 Task: Add Nature's Way Vitamin B-1 to the cart.
Action: Mouse moved to (15, 73)
Screenshot: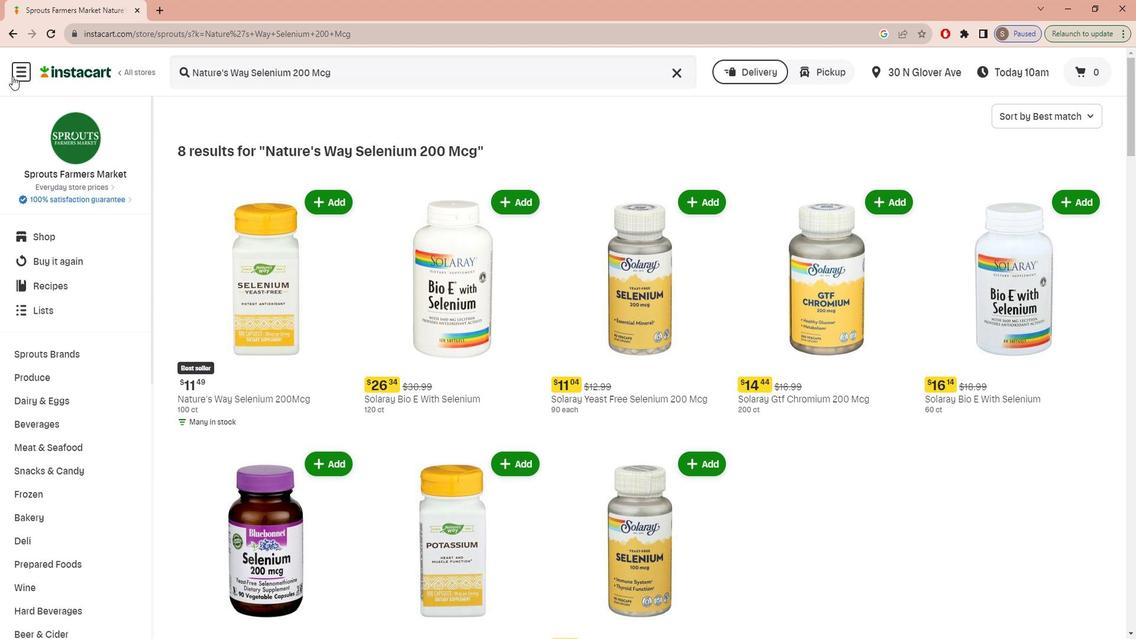 
Action: Mouse pressed left at (15, 73)
Screenshot: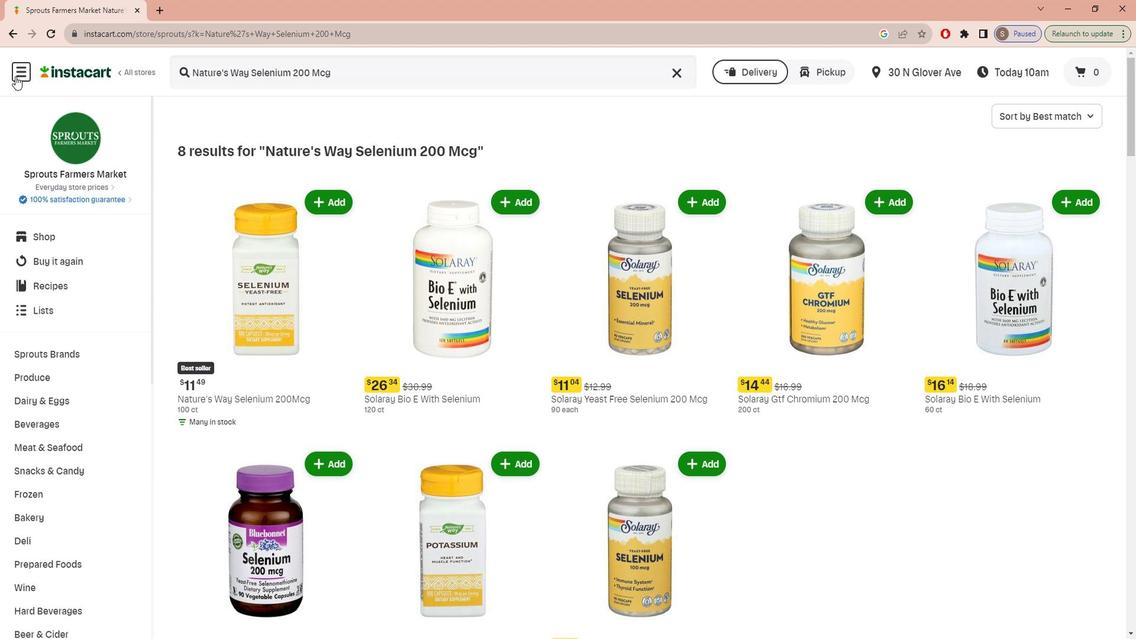 
Action: Mouse moved to (37, 150)
Screenshot: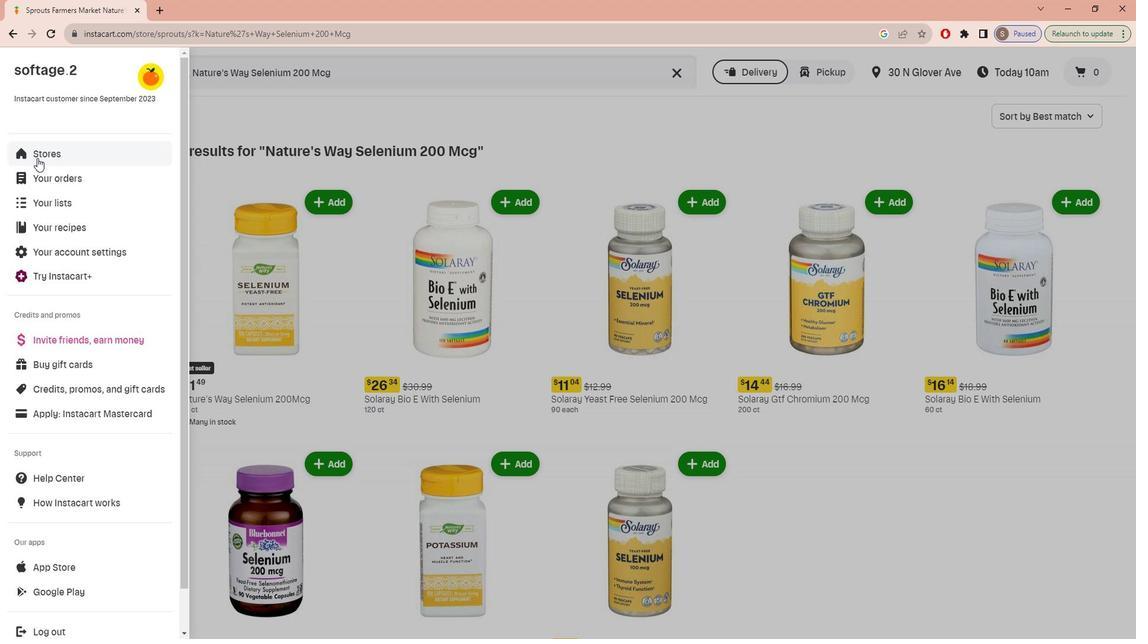 
Action: Mouse pressed left at (37, 150)
Screenshot: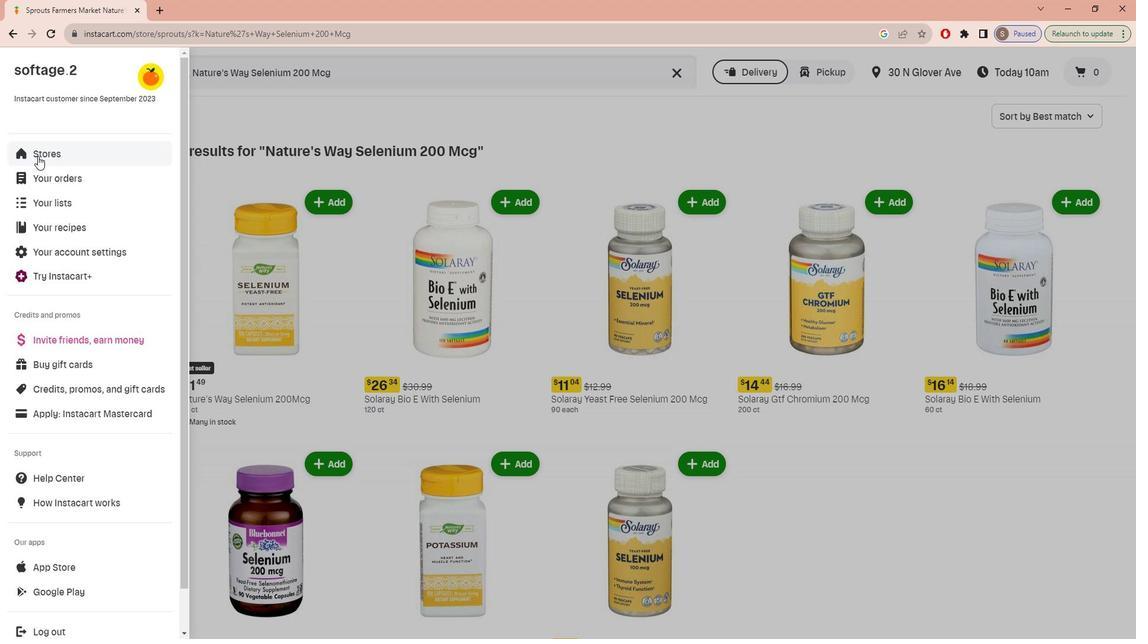 
Action: Mouse moved to (269, 119)
Screenshot: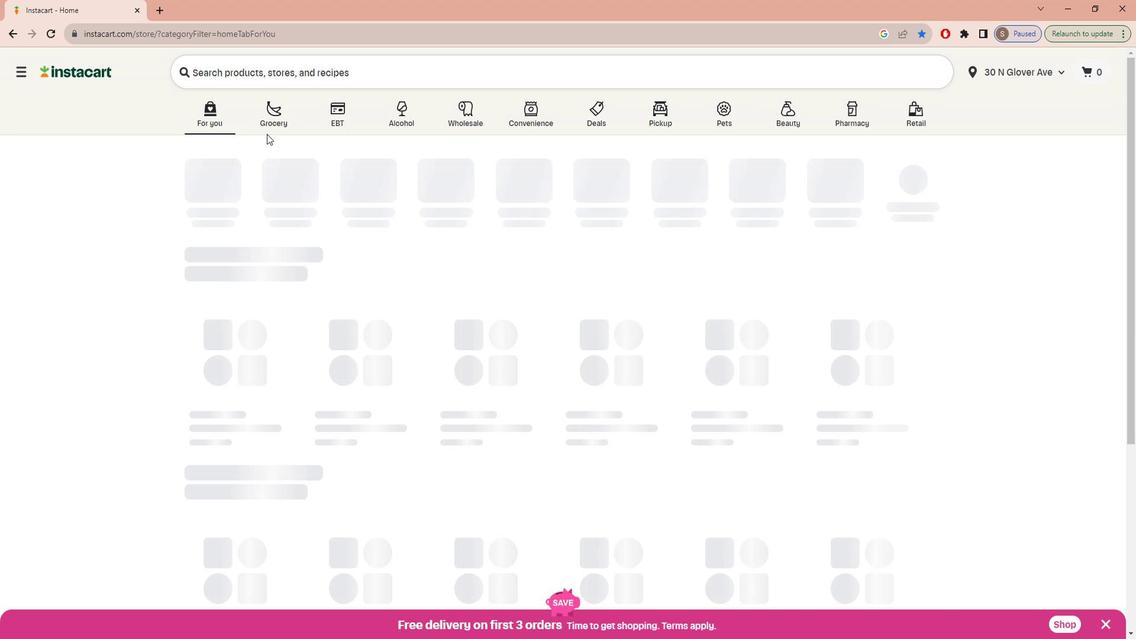 
Action: Mouse pressed left at (269, 119)
Screenshot: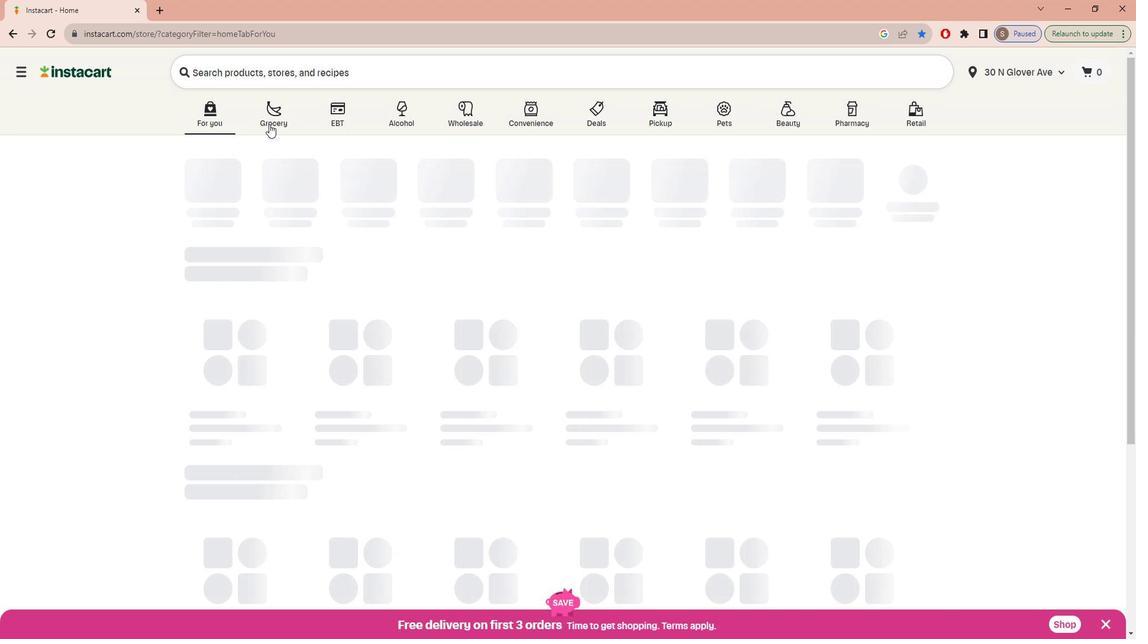
Action: Mouse moved to (246, 327)
Screenshot: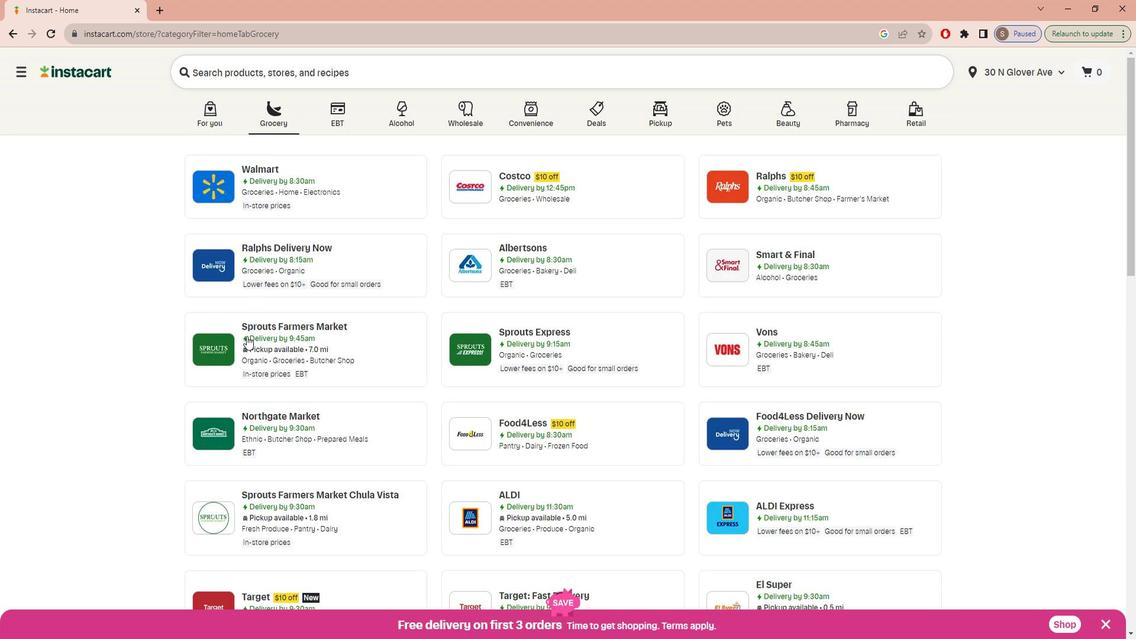 
Action: Mouse pressed left at (246, 327)
Screenshot: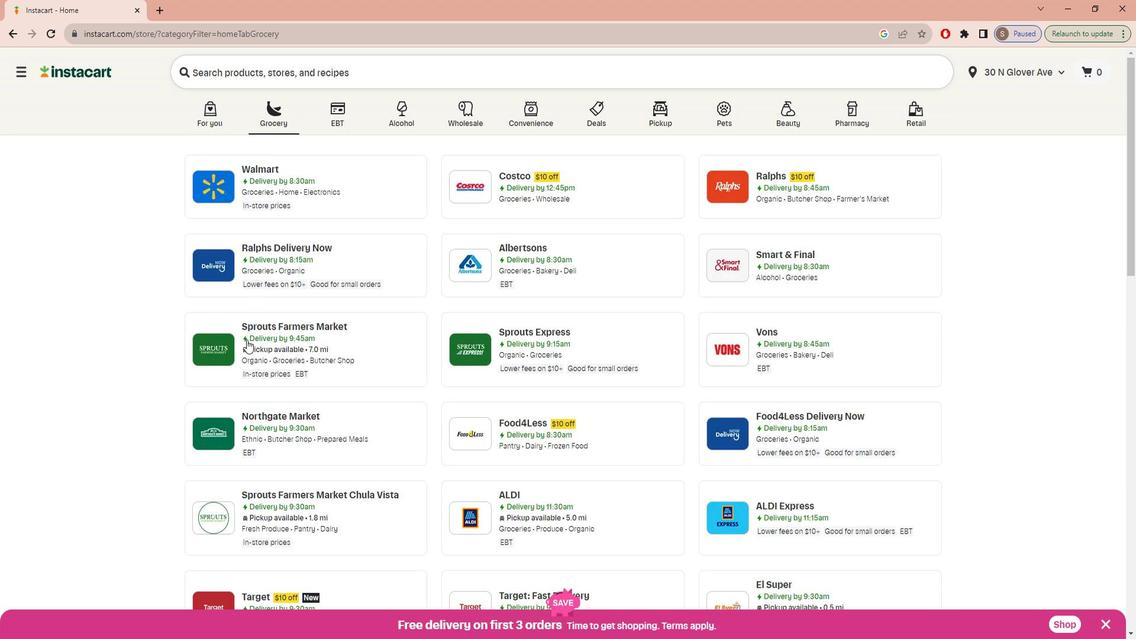 
Action: Mouse moved to (49, 471)
Screenshot: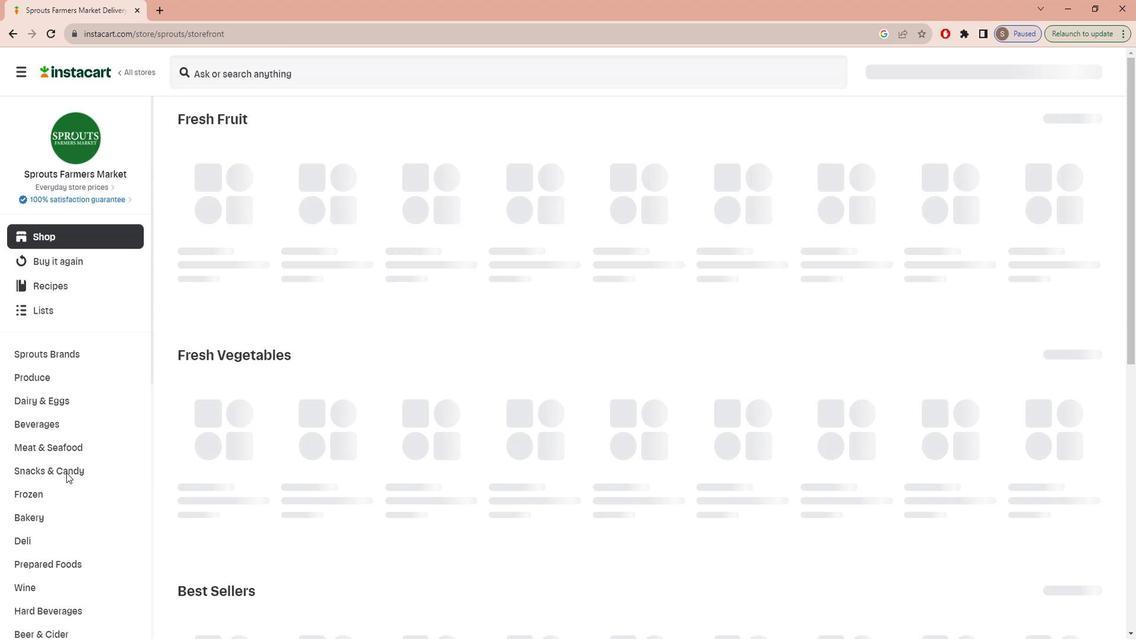 
Action: Mouse scrolled (49, 471) with delta (0, 0)
Screenshot: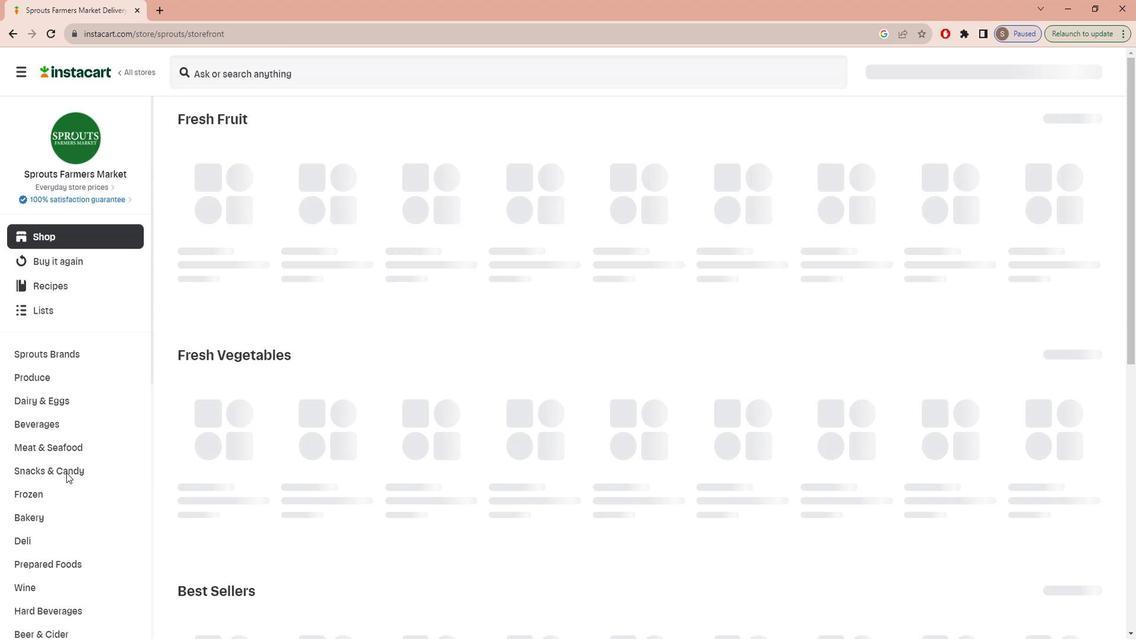 
Action: Mouse moved to (44, 480)
Screenshot: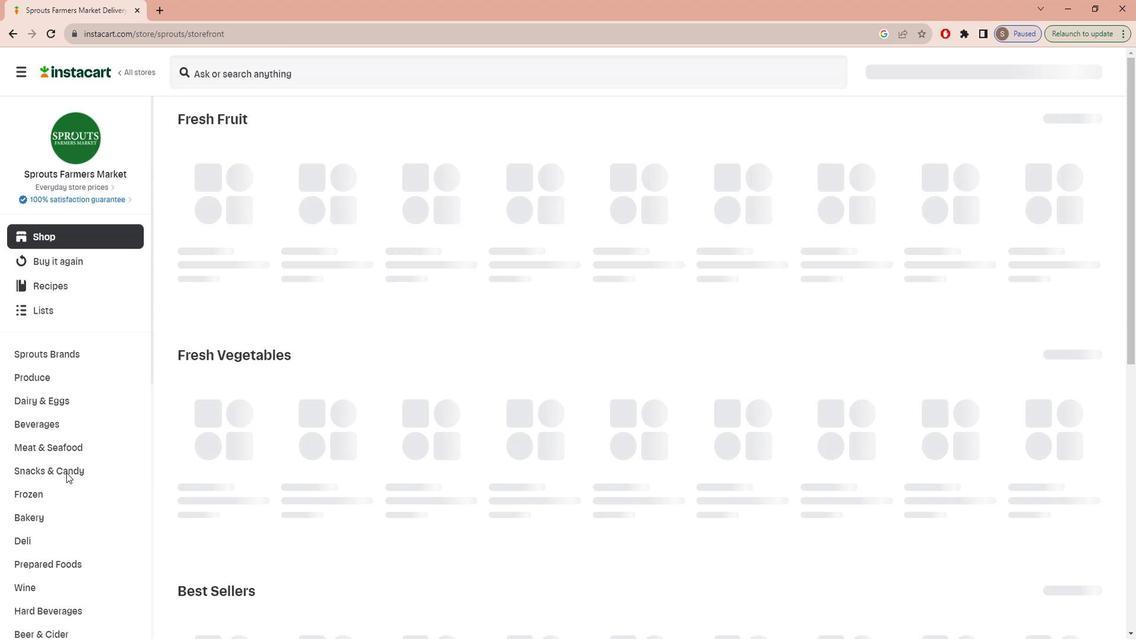 
Action: Mouse scrolled (44, 479) with delta (0, 0)
Screenshot: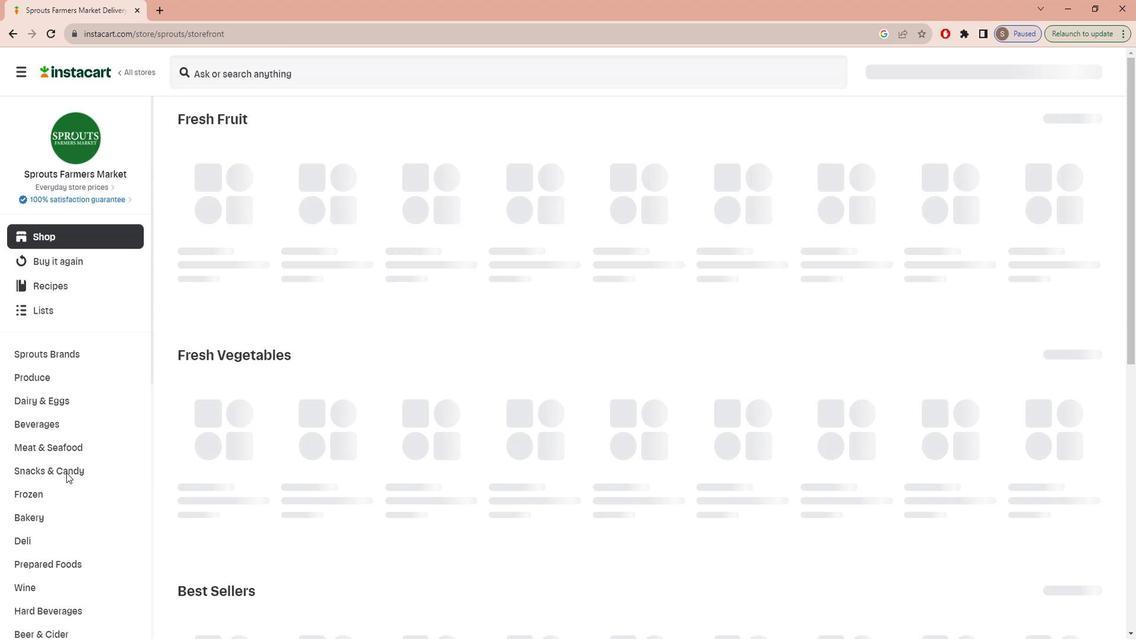 
Action: Mouse moved to (42, 481)
Screenshot: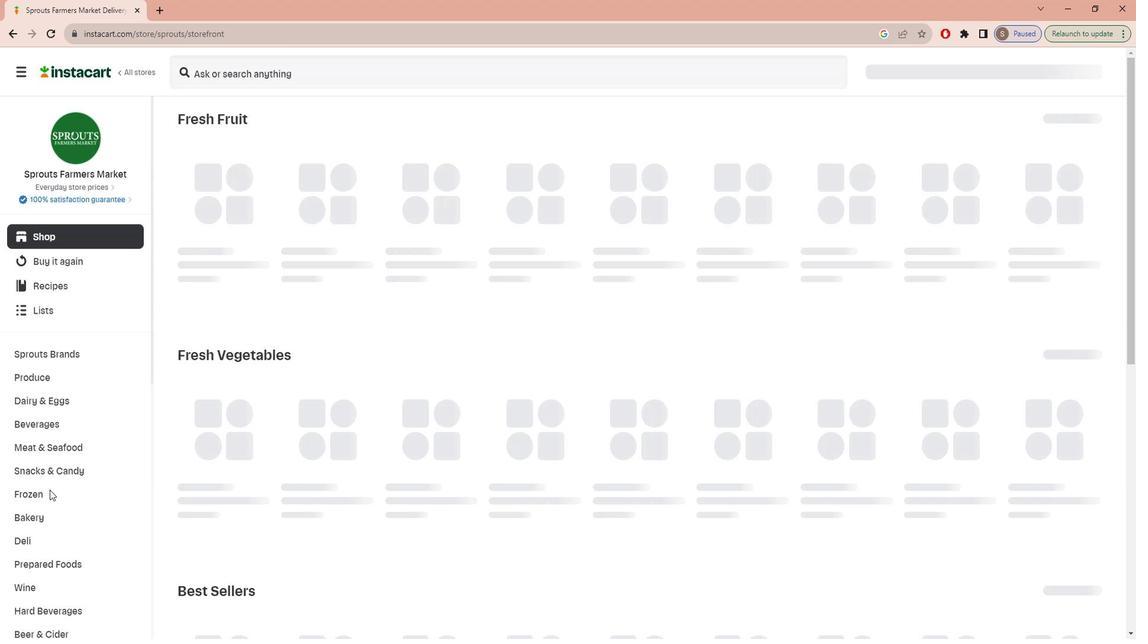 
Action: Mouse scrolled (42, 480) with delta (0, 0)
Screenshot: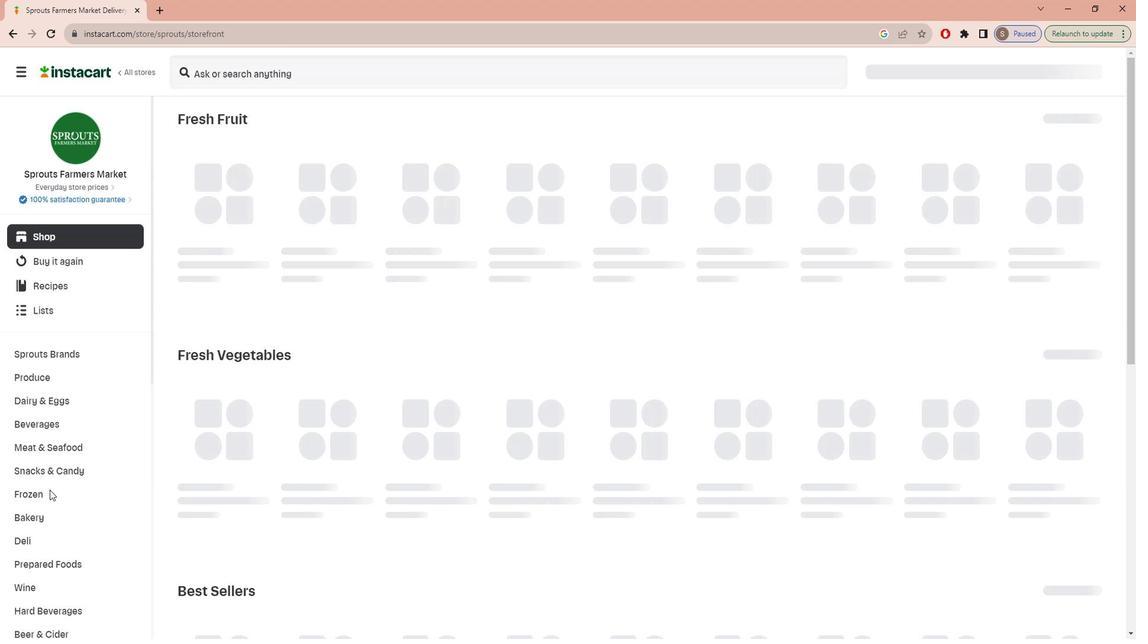
Action: Mouse moved to (40, 483)
Screenshot: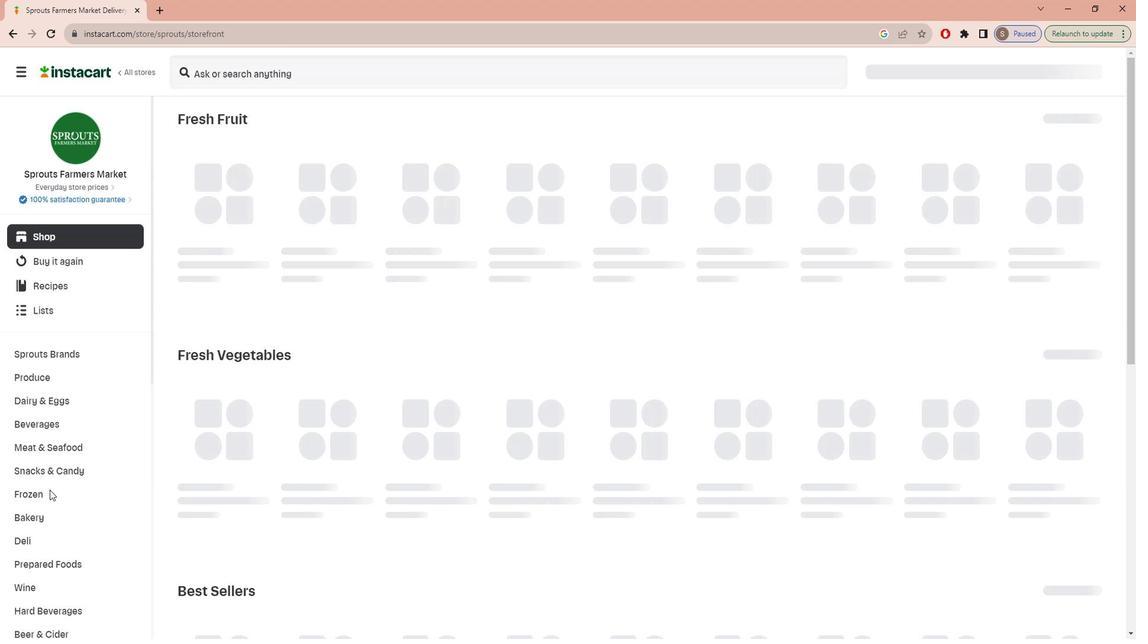 
Action: Mouse scrolled (40, 483) with delta (0, 0)
Screenshot: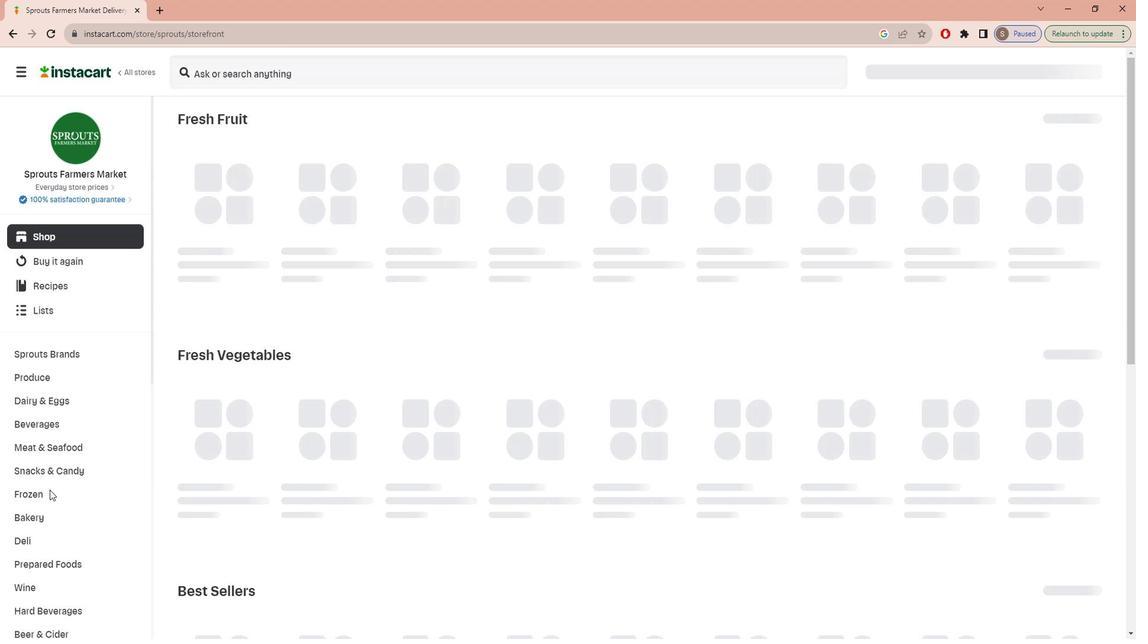 
Action: Mouse moved to (40, 483)
Screenshot: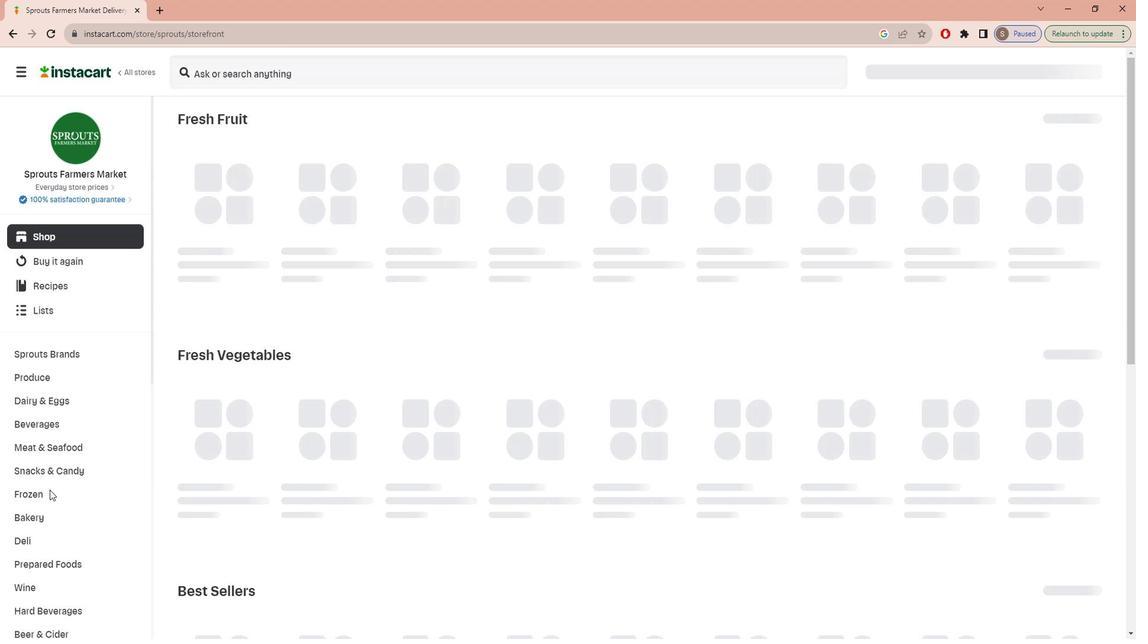 
Action: Mouse scrolled (40, 483) with delta (0, 0)
Screenshot: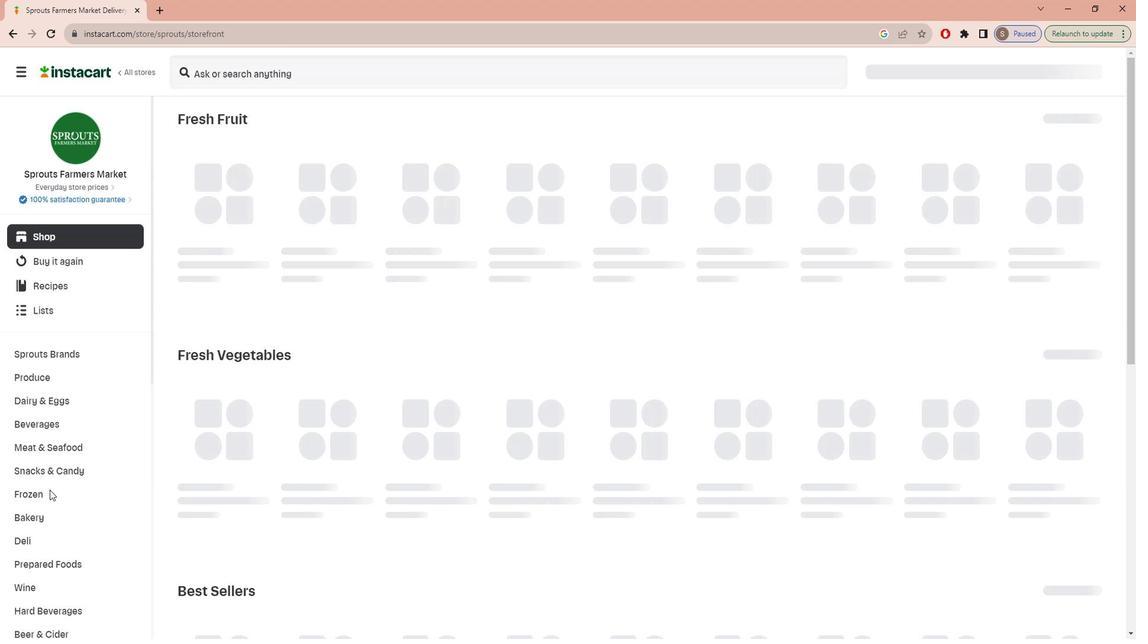 
Action: Mouse scrolled (40, 483) with delta (0, 0)
Screenshot: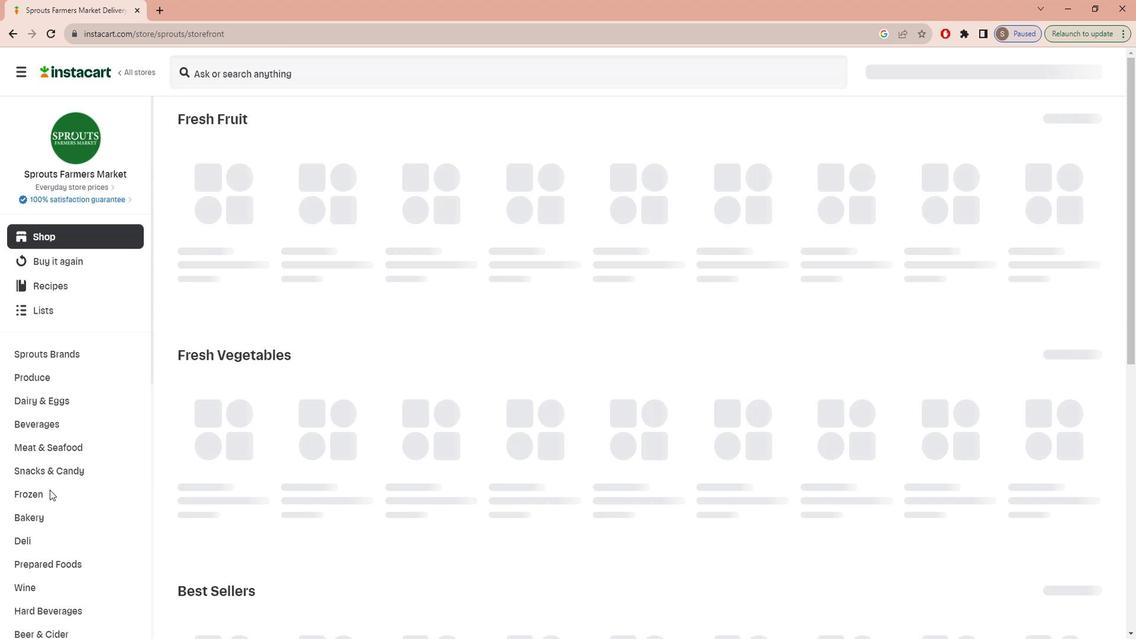 
Action: Mouse moved to (39, 483)
Screenshot: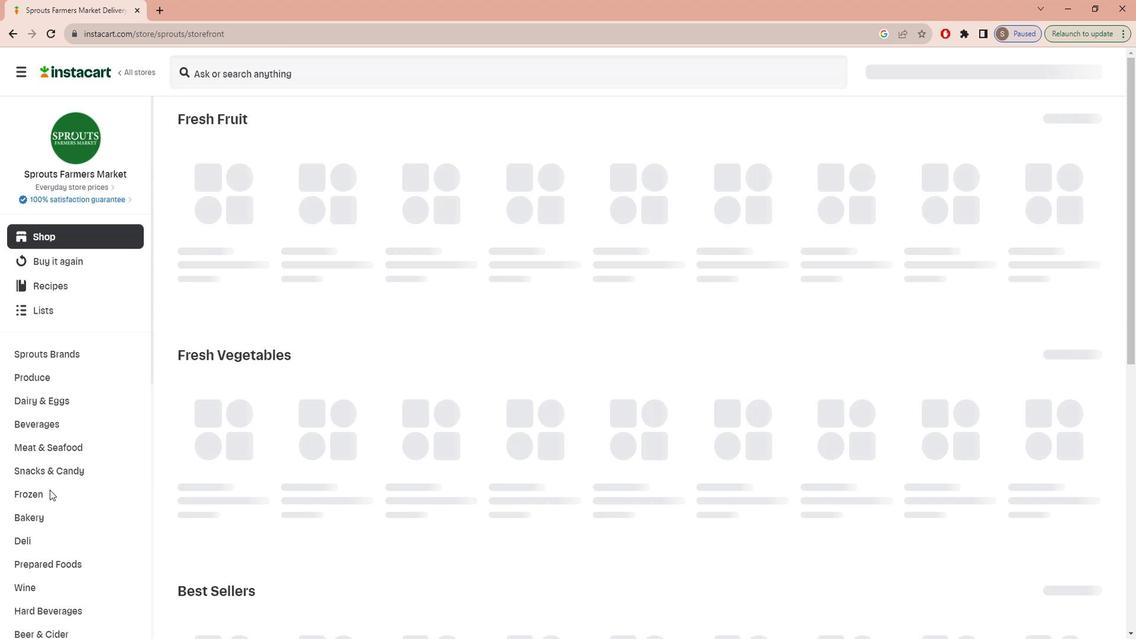 
Action: Mouse scrolled (39, 483) with delta (0, 0)
Screenshot: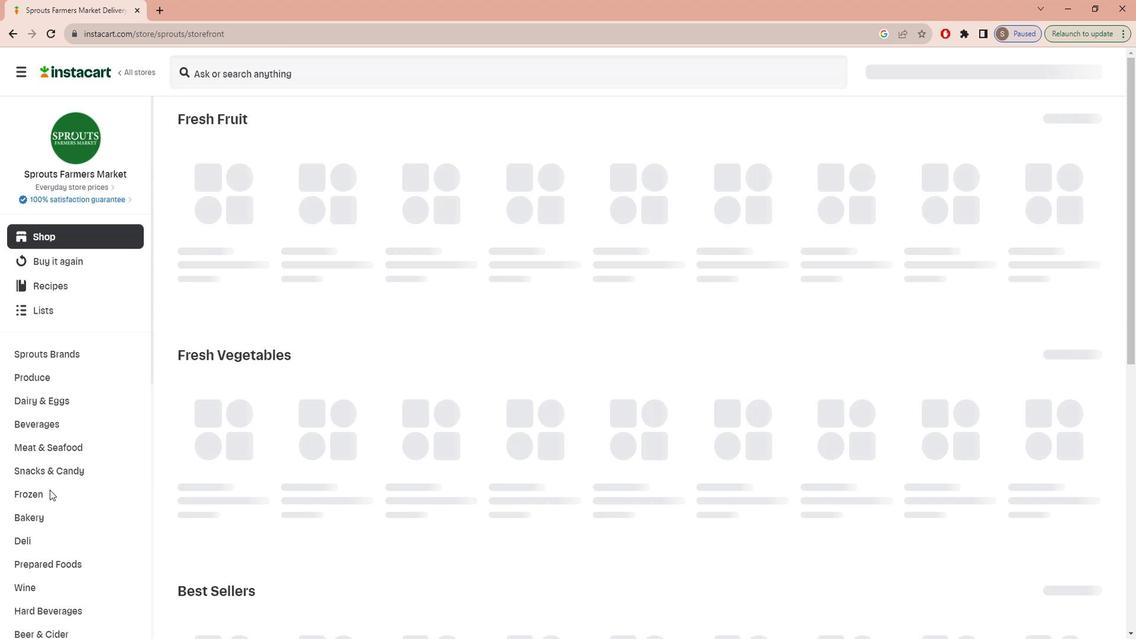 
Action: Mouse moved to (37, 501)
Screenshot: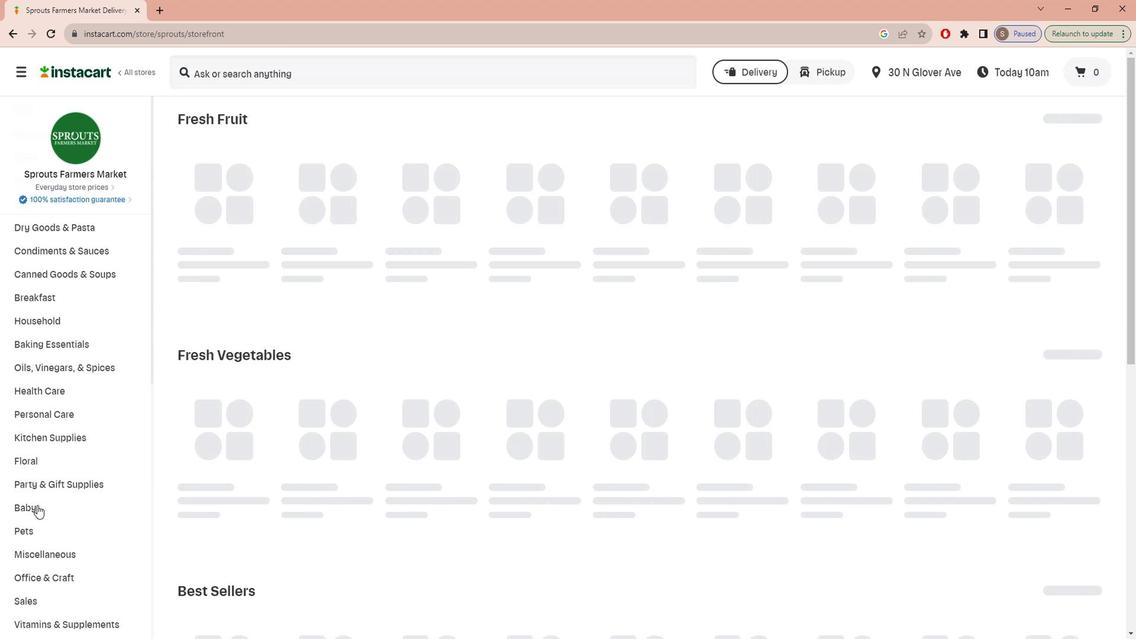 
Action: Mouse scrolled (37, 501) with delta (0, 0)
Screenshot: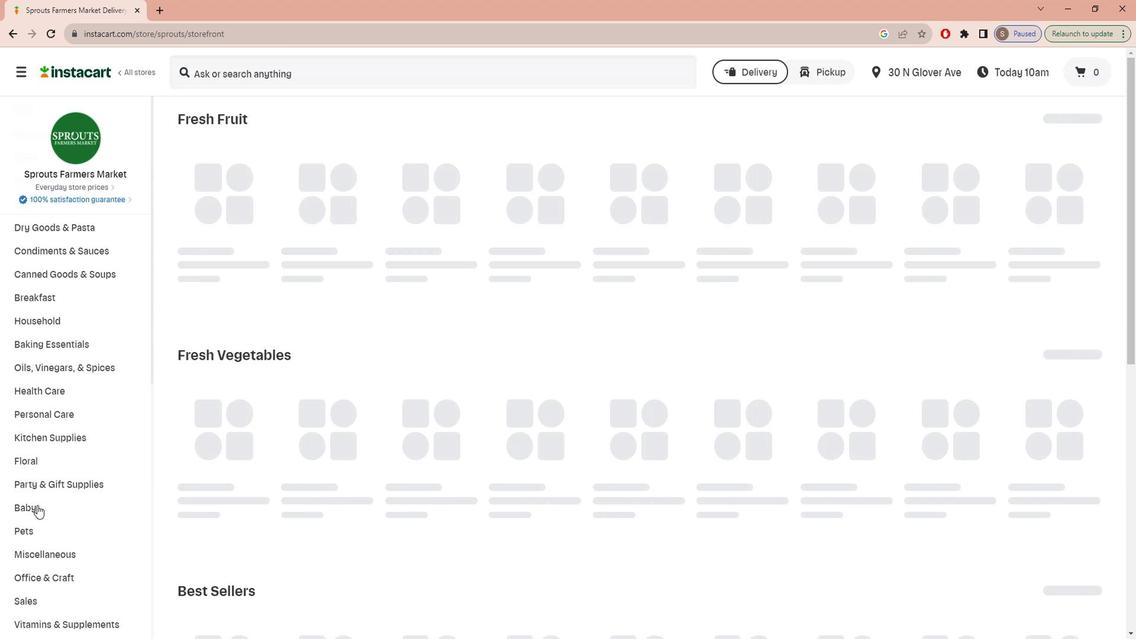 
Action: Mouse moved to (37, 509)
Screenshot: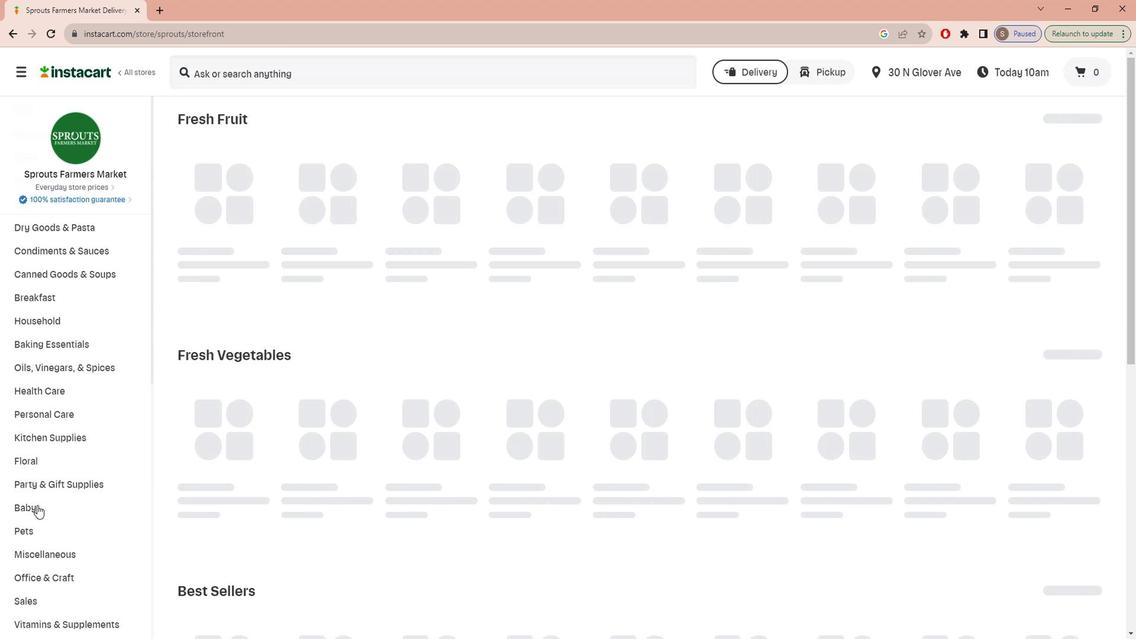 
Action: Mouse scrolled (37, 508) with delta (0, 0)
Screenshot: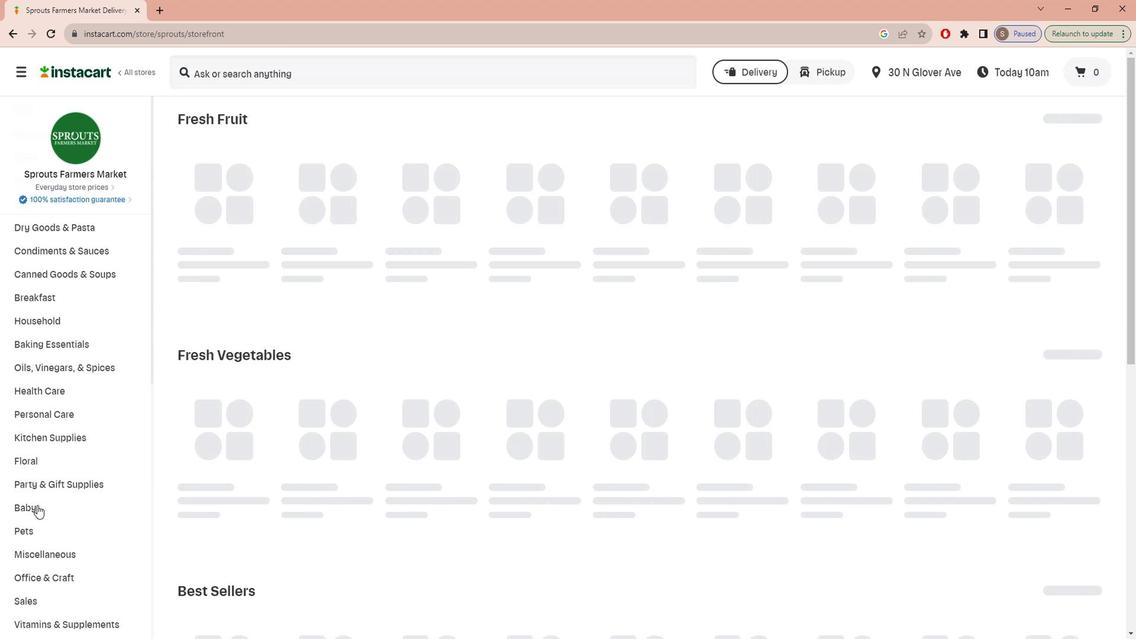 
Action: Mouse scrolled (37, 508) with delta (0, 0)
Screenshot: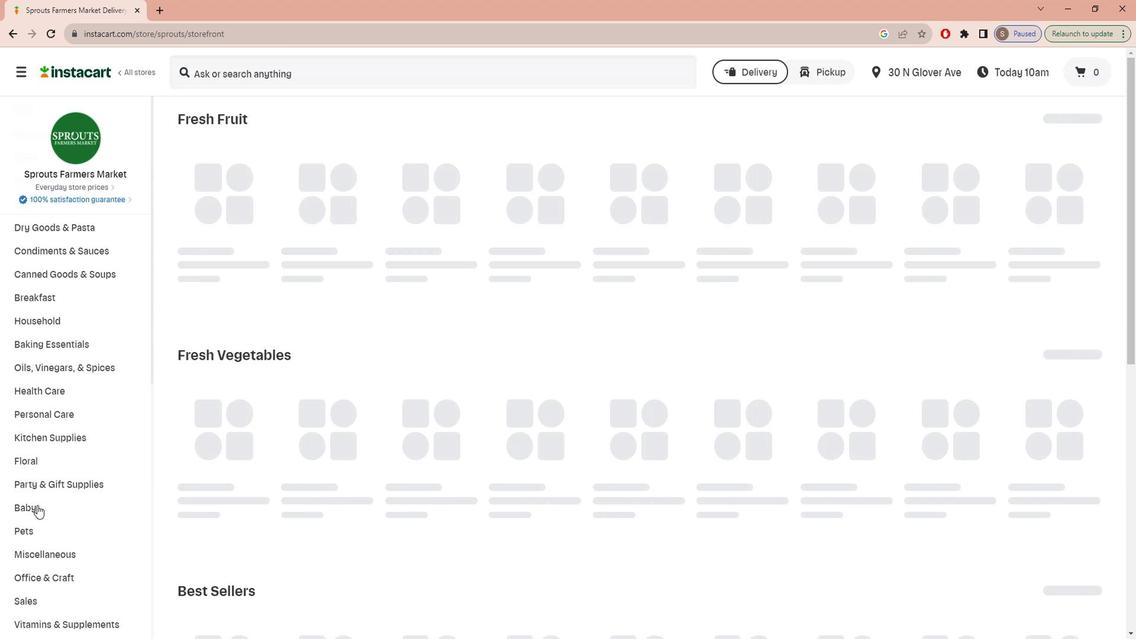 
Action: Mouse scrolled (37, 508) with delta (0, 0)
Screenshot: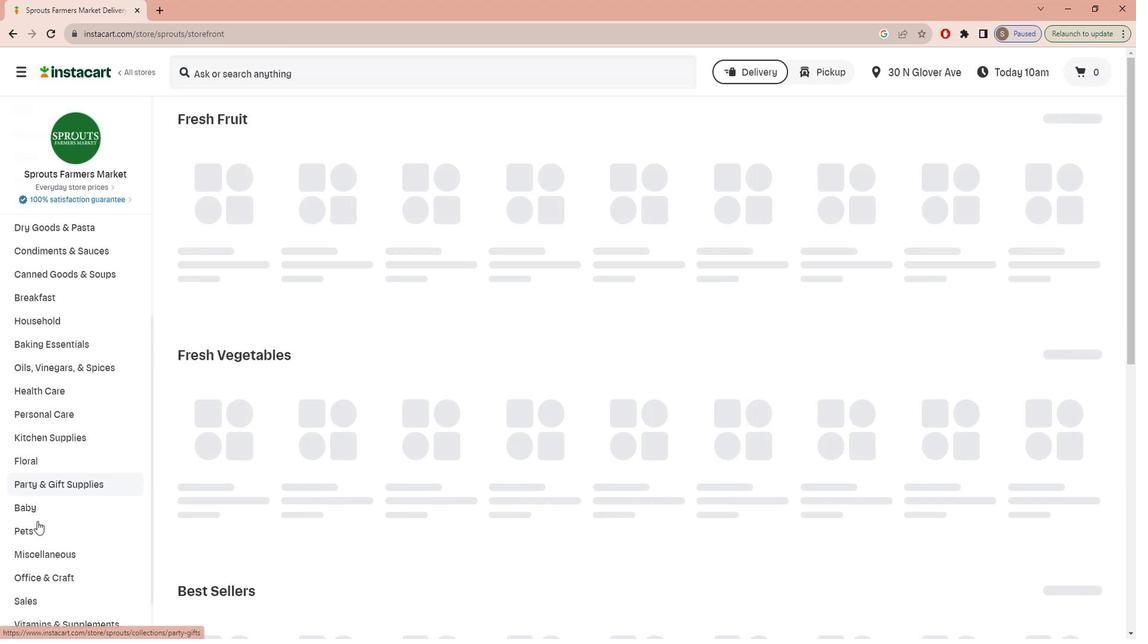 
Action: Mouse scrolled (37, 508) with delta (0, 0)
Screenshot: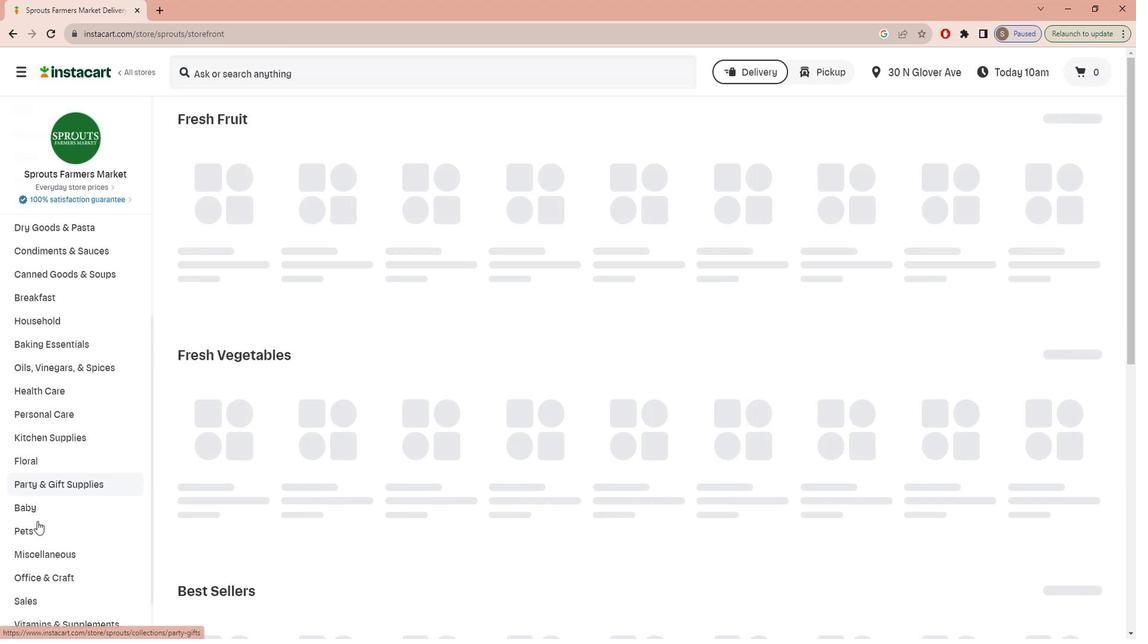 
Action: Mouse scrolled (37, 508) with delta (0, 0)
Screenshot: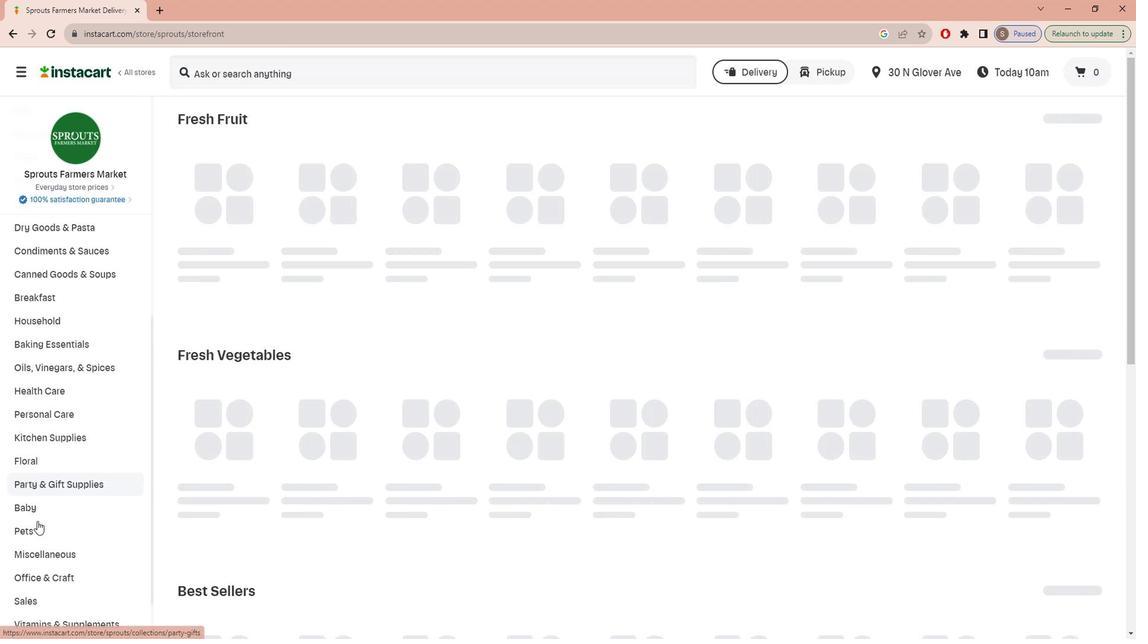
Action: Mouse moved to (37, 509)
Screenshot: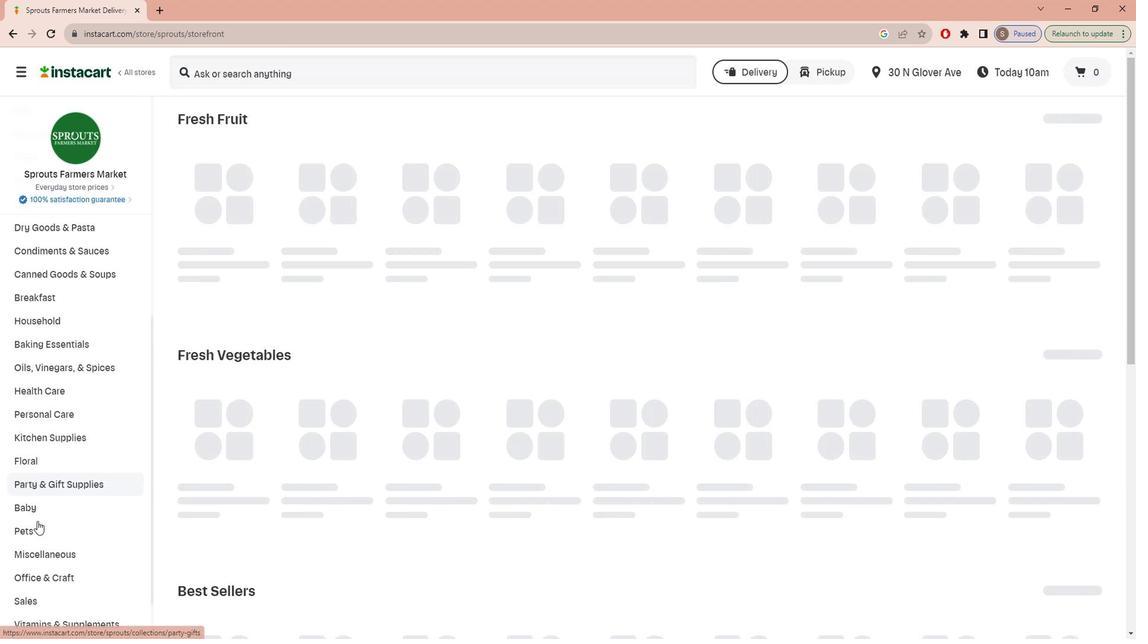 
Action: Mouse scrolled (37, 509) with delta (0, 0)
Screenshot: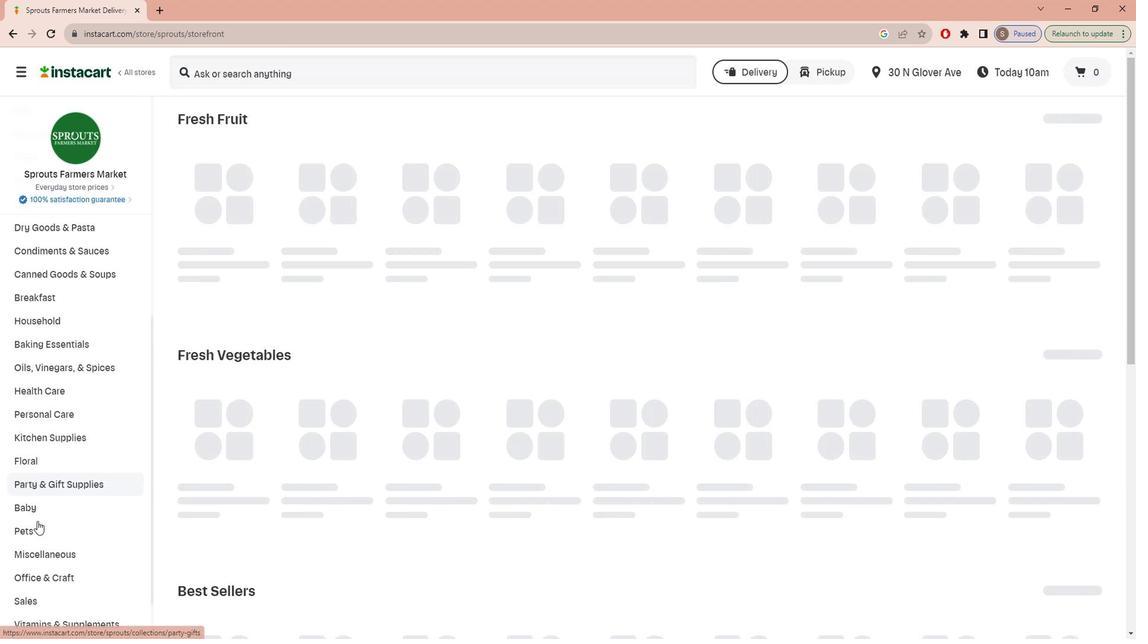 
Action: Mouse moved to (44, 545)
Screenshot: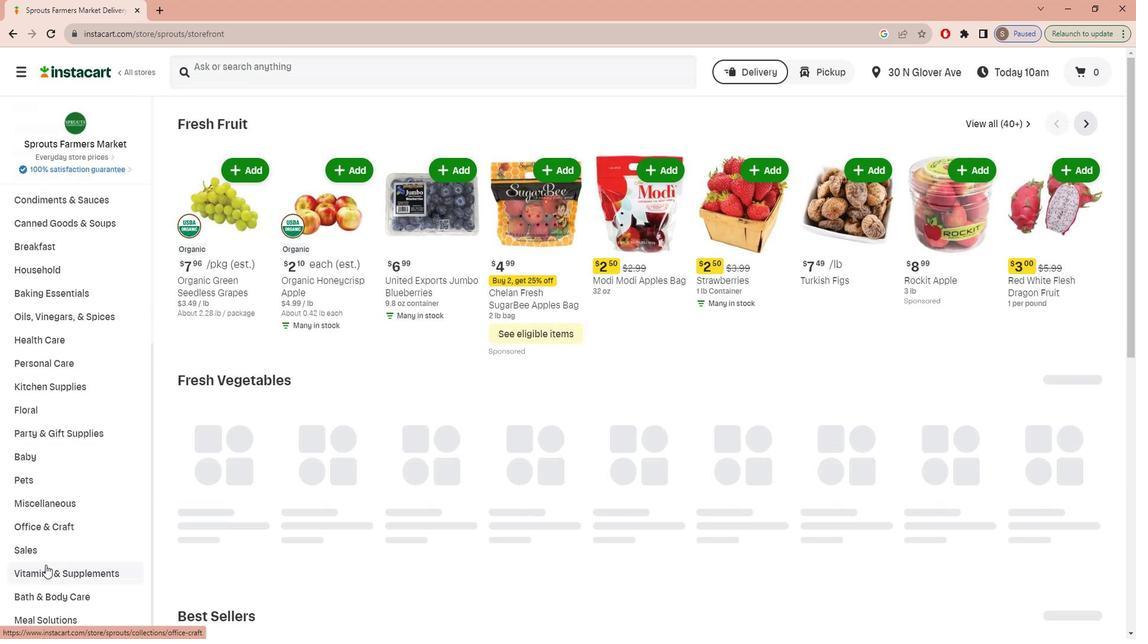 
Action: Mouse pressed left at (44, 545)
Screenshot: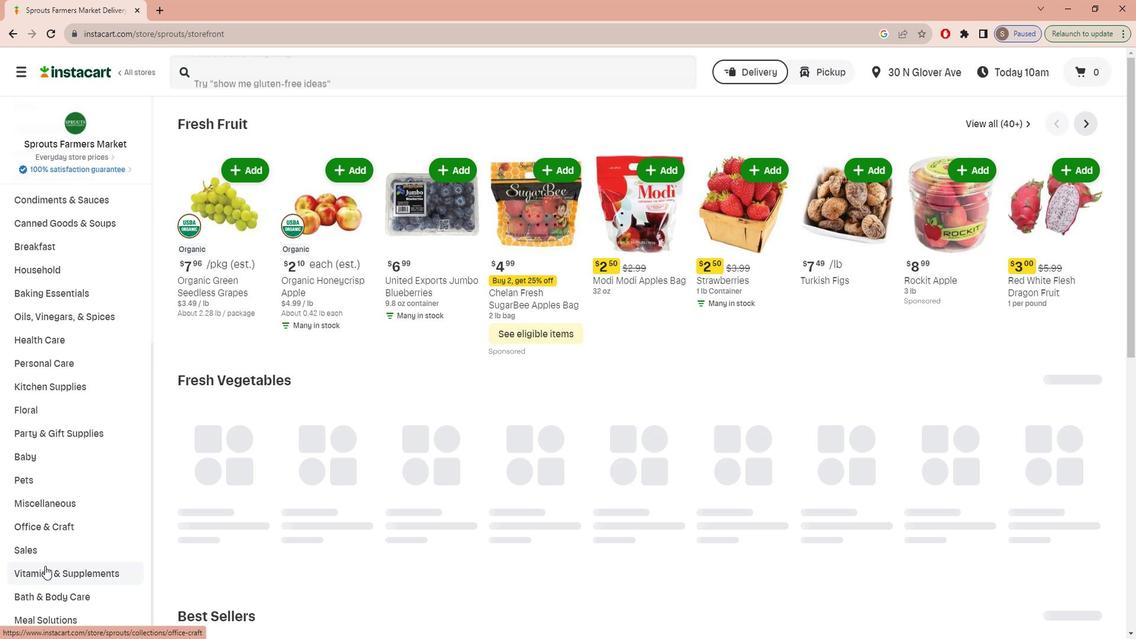 
Action: Mouse moved to (1107, 149)
Screenshot: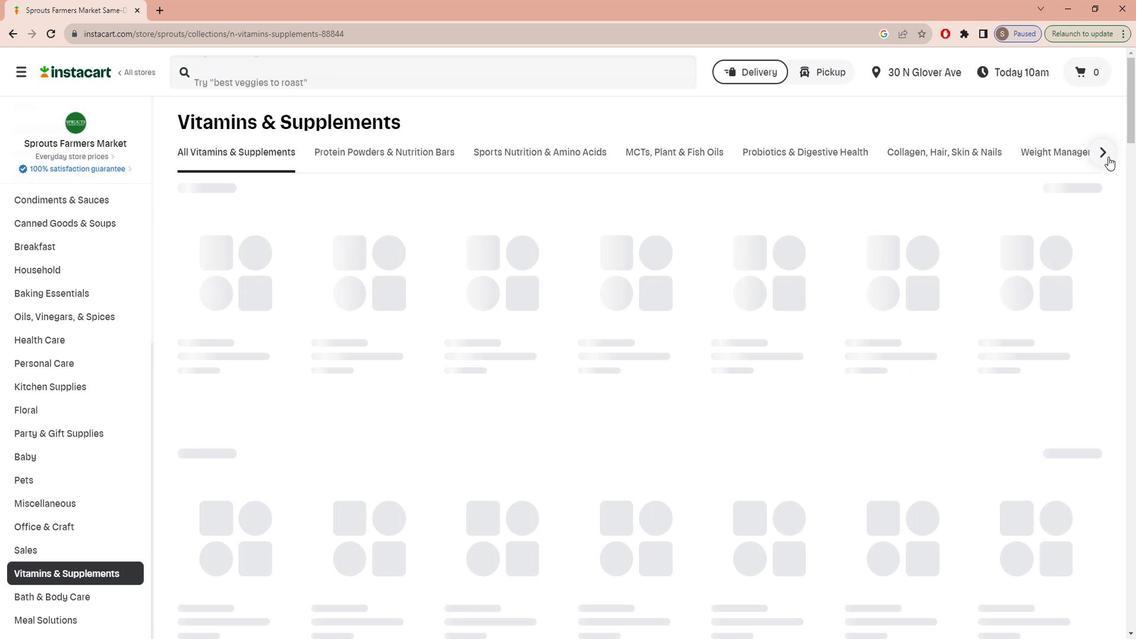 
Action: Mouse pressed left at (1107, 149)
Screenshot: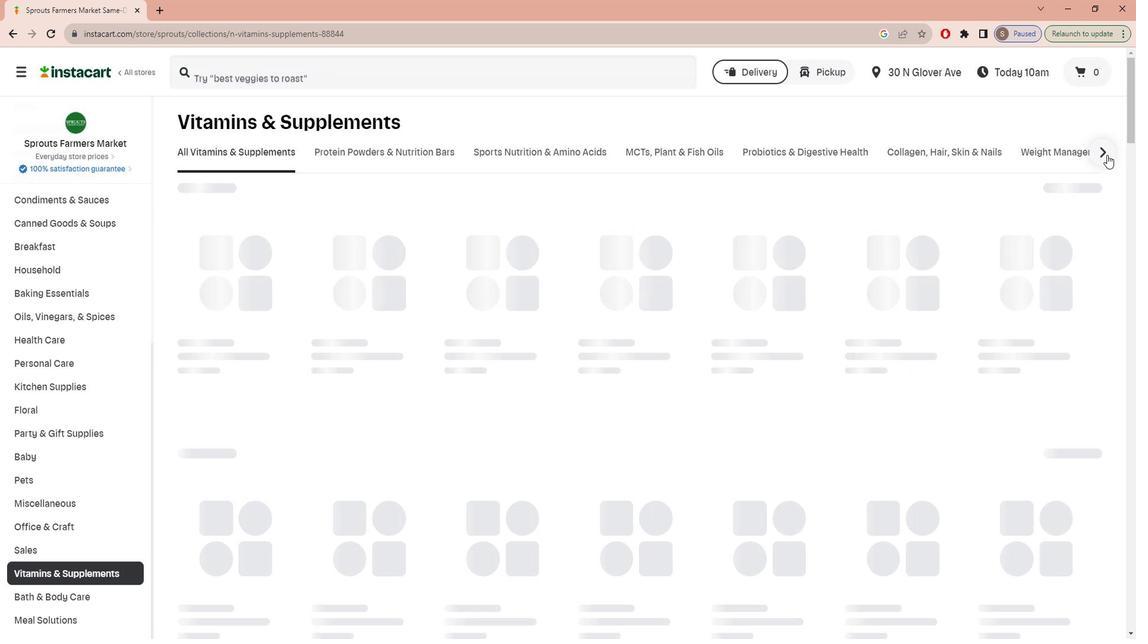 
Action: Mouse moved to (809, 145)
Screenshot: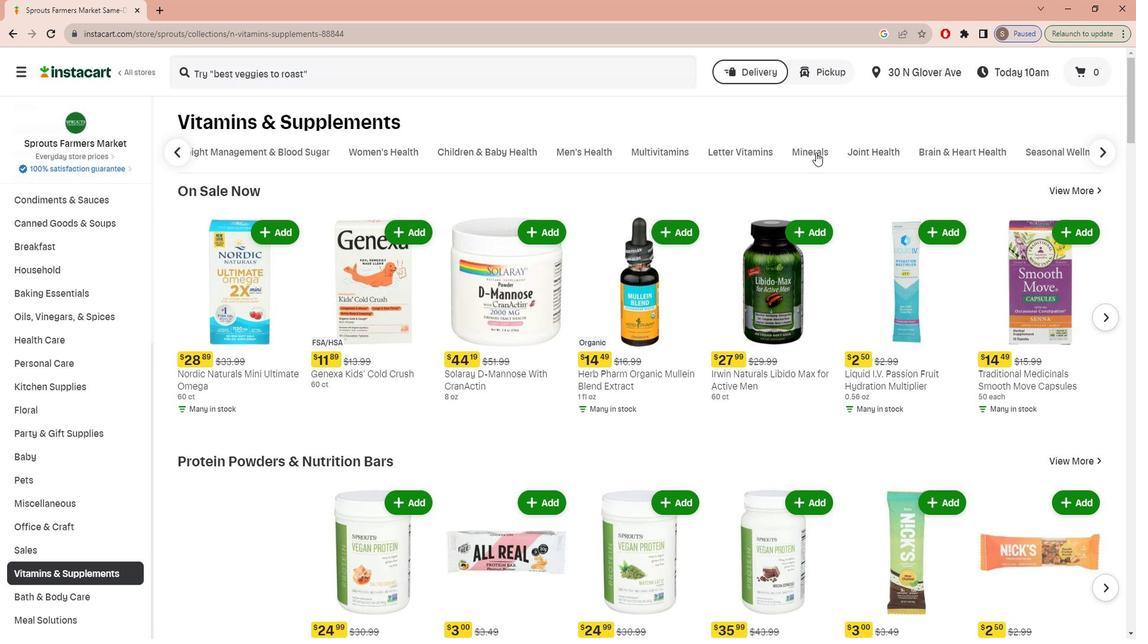 
Action: Mouse pressed left at (809, 145)
Screenshot: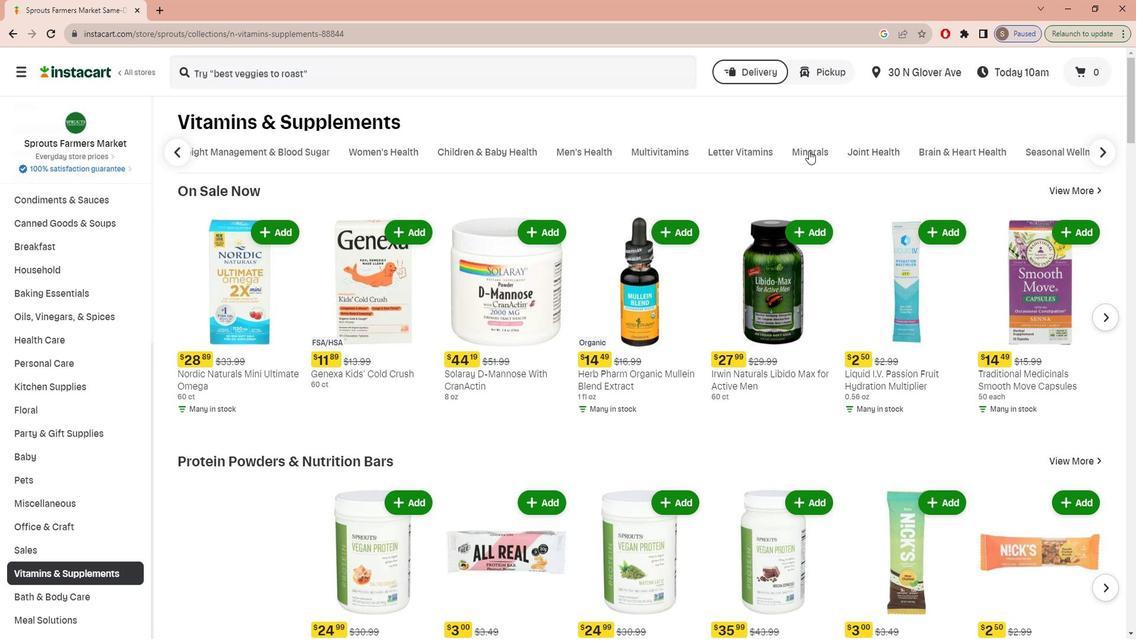 
Action: Mouse moved to (370, 73)
Screenshot: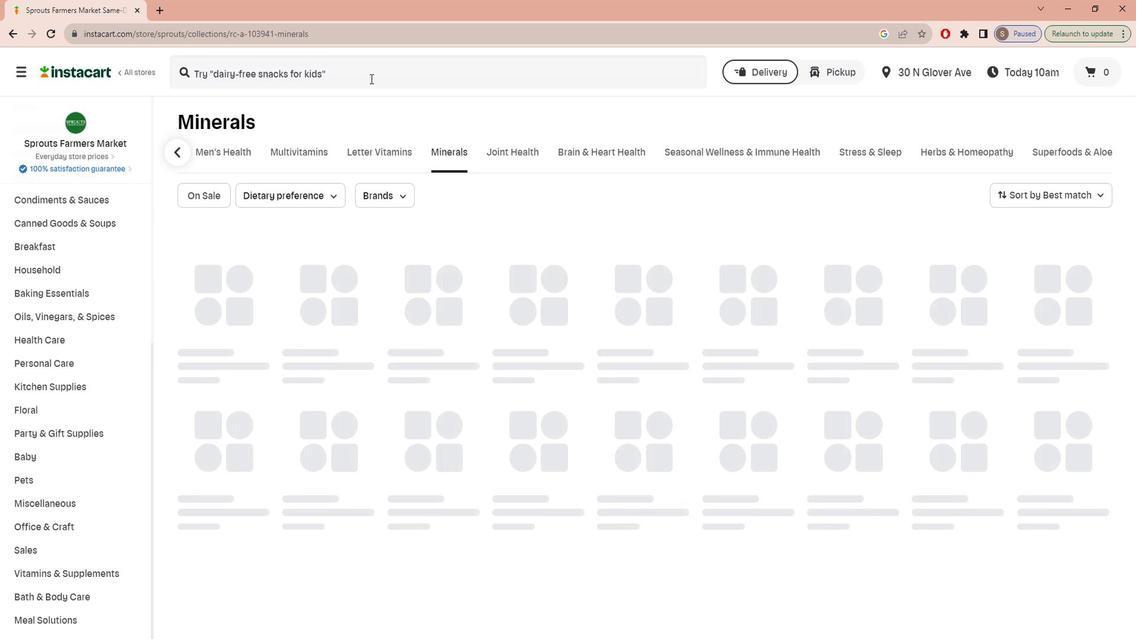 
Action: Mouse pressed left at (370, 73)
Screenshot: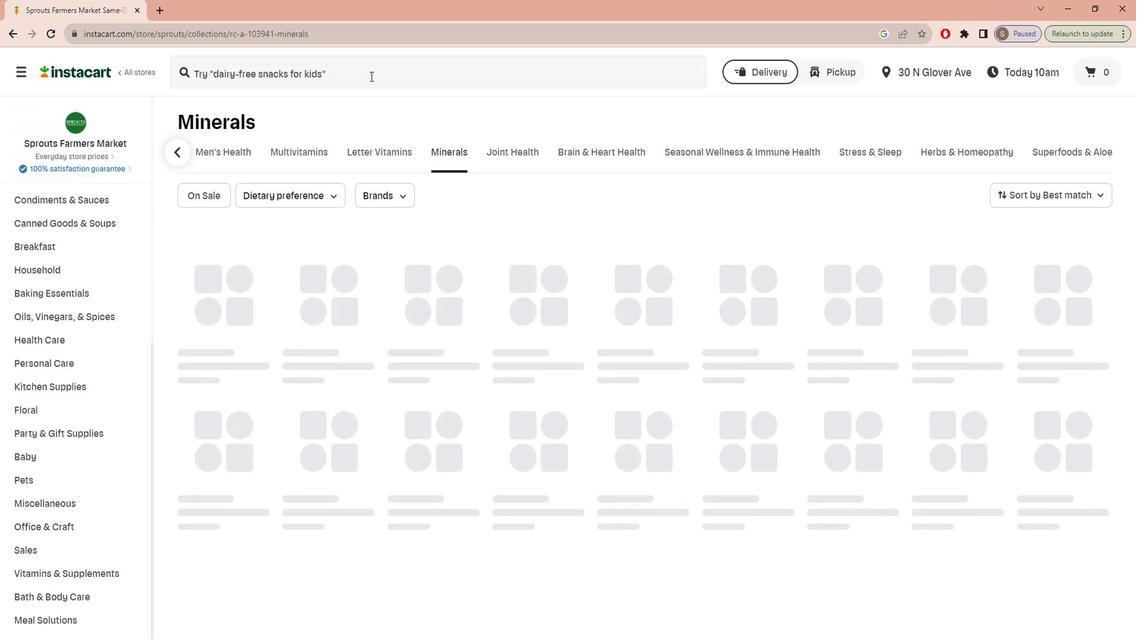 
Action: Mouse moved to (370, 72)
Screenshot: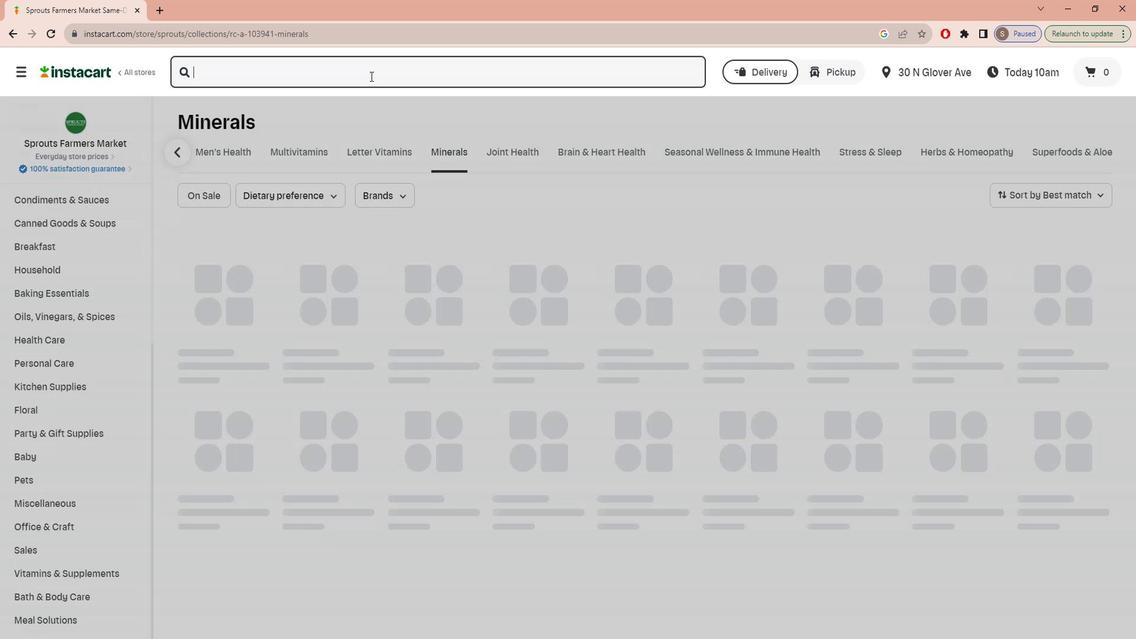 
Action: Key pressed n<Key.caps_lock>ATURE'S<Key.space><Key.caps_lock>w<Key.caps_lock>AY<Key.space><Key.caps_lock>v<Key.caps_lock>ITAMIN<Key.space><Key.caps_lock>b-1<Key.enter>
Screenshot: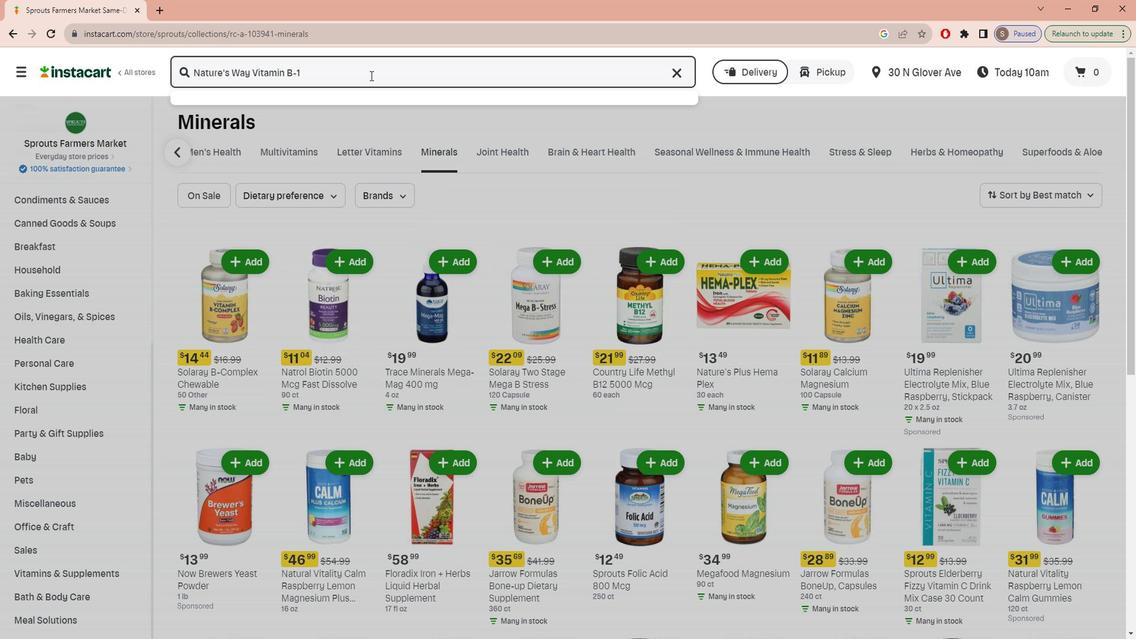 
Action: Mouse moved to (882, 195)
Screenshot: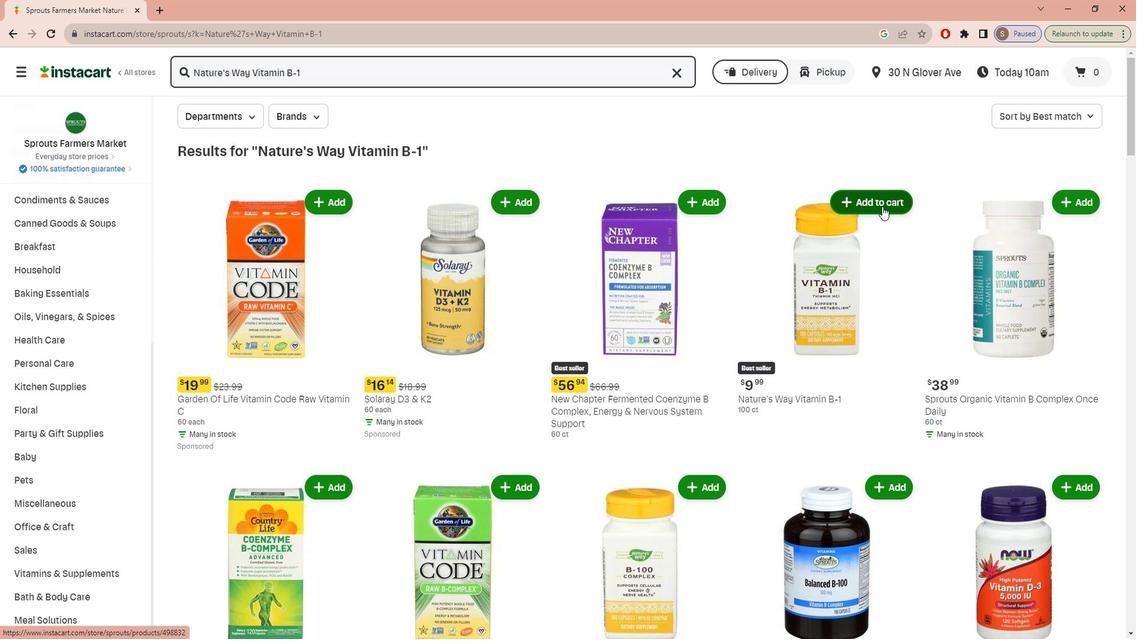 
Action: Mouse pressed left at (882, 195)
Screenshot: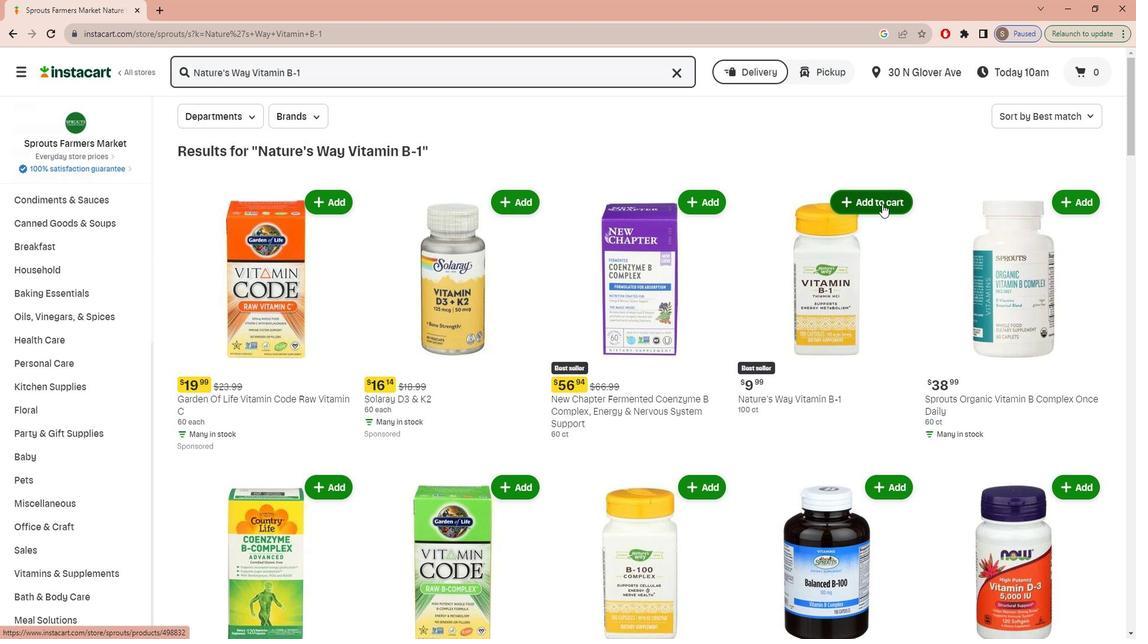 
Action: Mouse moved to (894, 298)
Screenshot: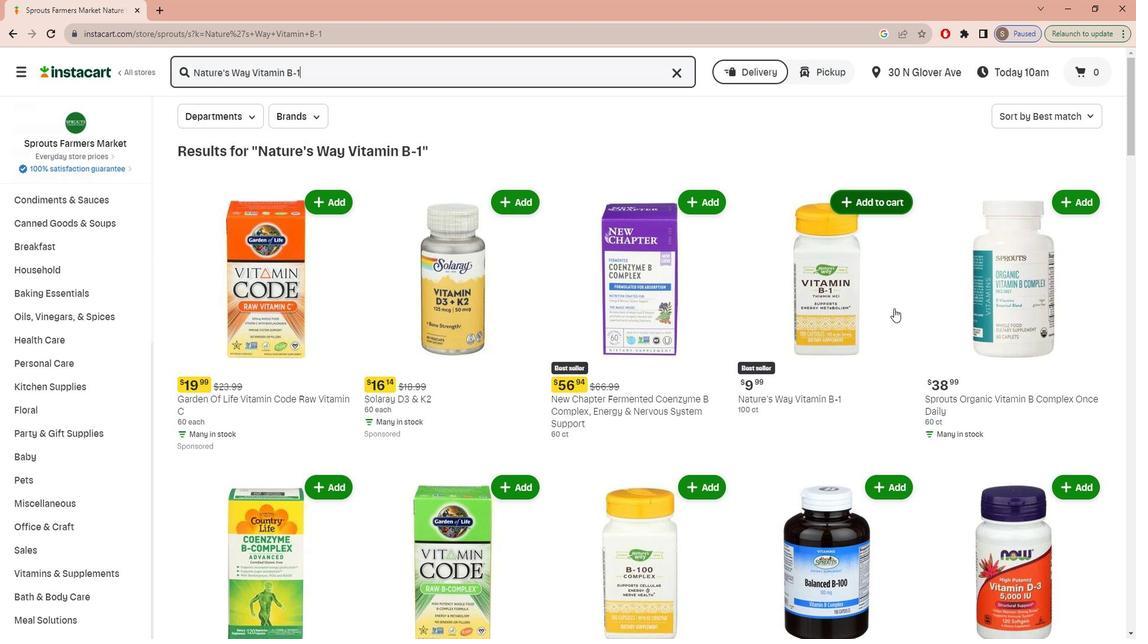 
